 Task: Add Inesscents Salvation Forest Bathing 40 Mg CBD Botanically Infused Bath Fizz to the cart.
Action: Mouse moved to (617, 247)
Screenshot: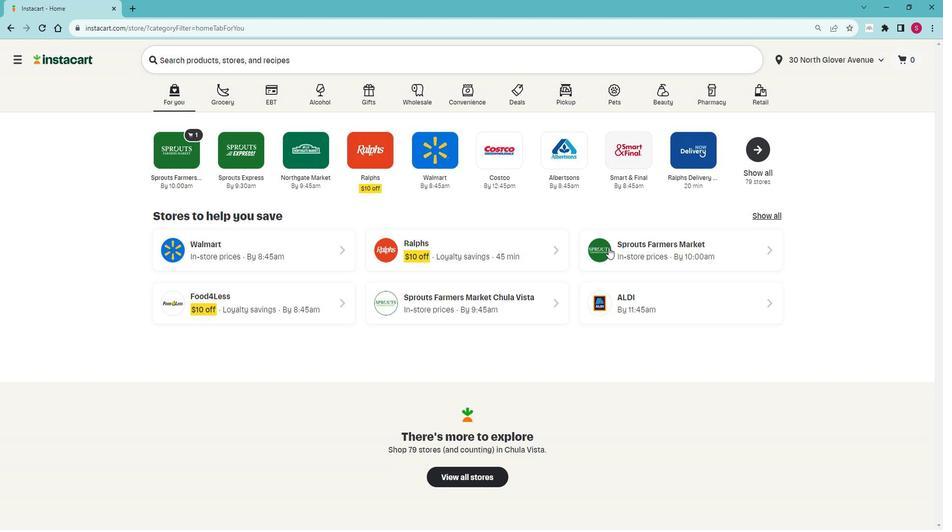 
Action: Mouse pressed left at (617, 247)
Screenshot: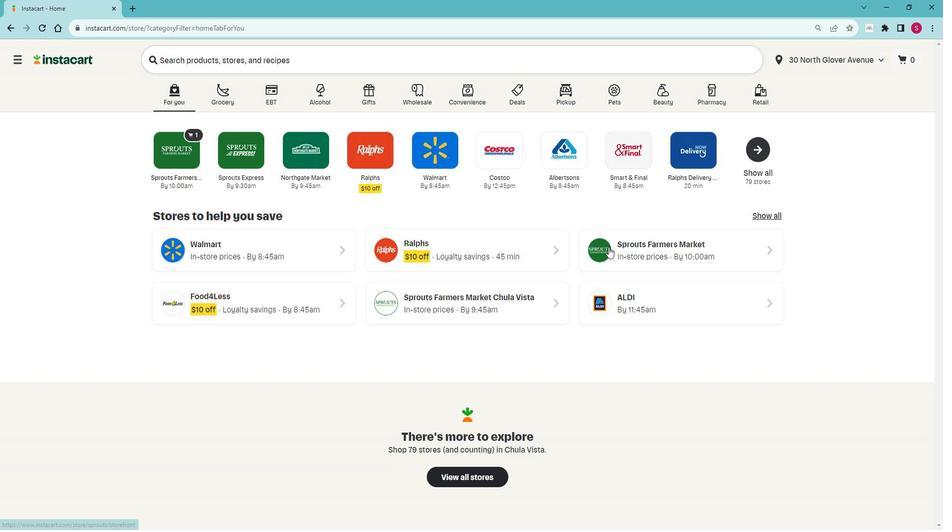 
Action: Mouse moved to (88, 390)
Screenshot: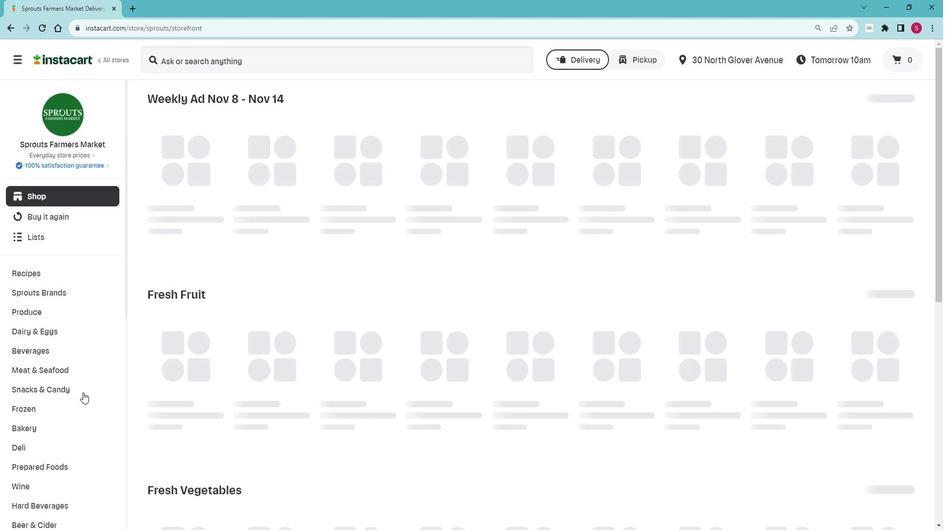 
Action: Mouse scrolled (88, 390) with delta (0, 0)
Screenshot: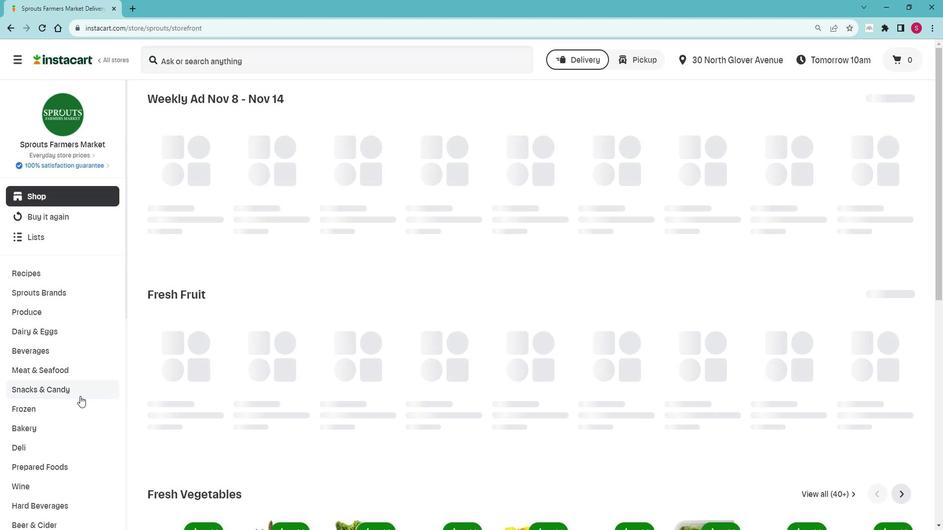 
Action: Mouse scrolled (88, 390) with delta (0, 0)
Screenshot: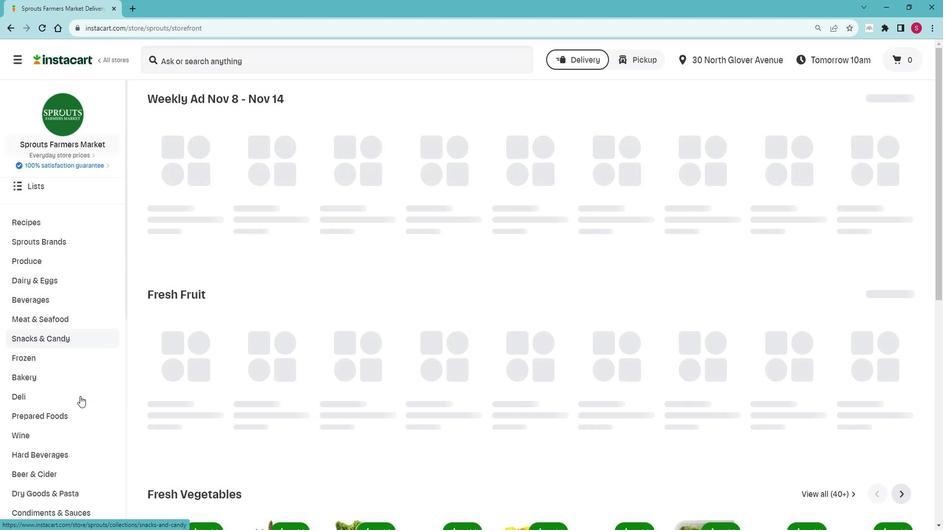 
Action: Mouse scrolled (88, 390) with delta (0, 0)
Screenshot: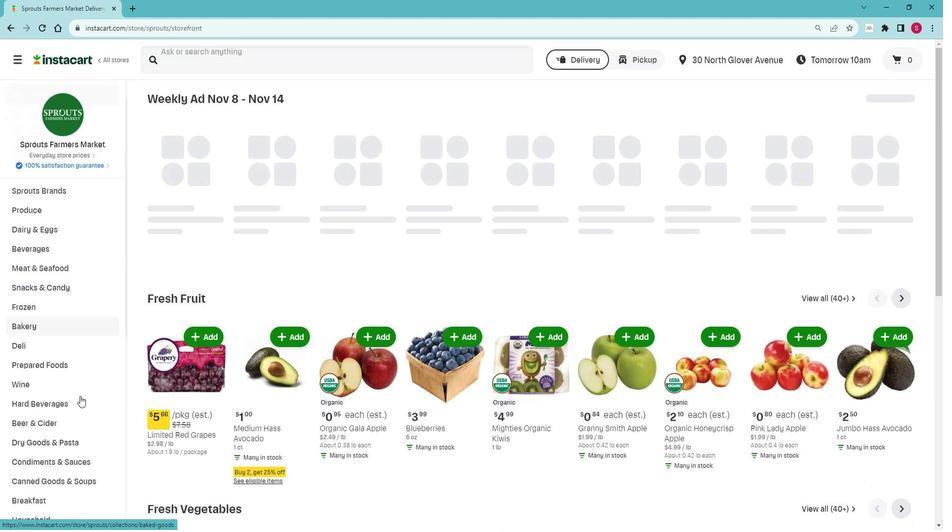 
Action: Mouse scrolled (88, 390) with delta (0, 0)
Screenshot: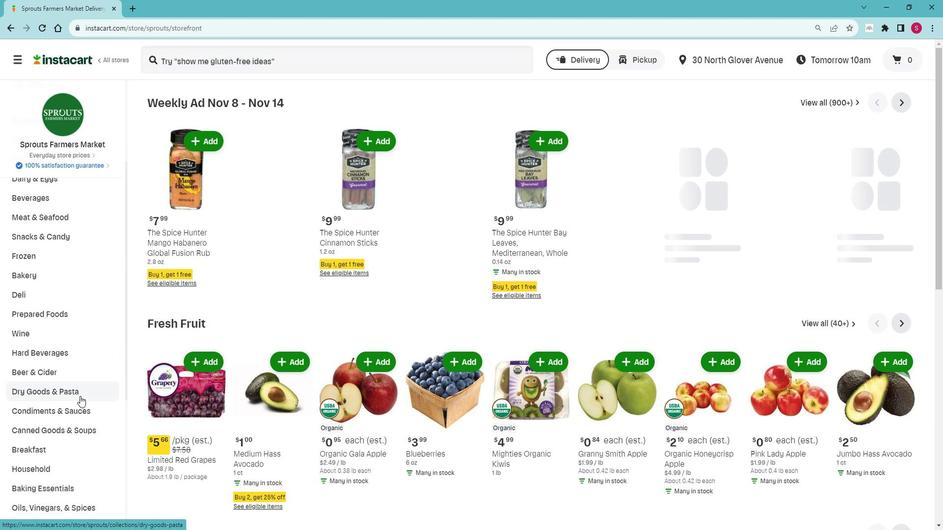 
Action: Mouse scrolled (88, 390) with delta (0, 0)
Screenshot: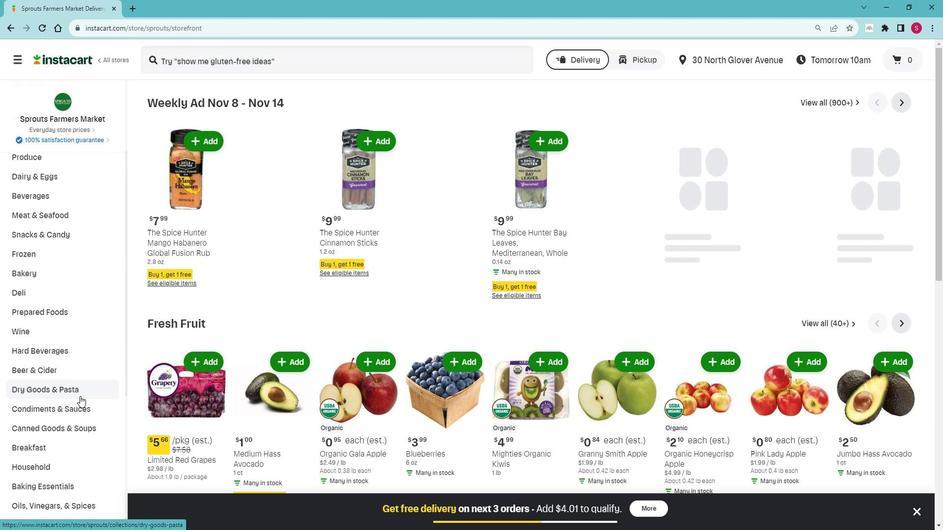 
Action: Mouse scrolled (88, 390) with delta (0, 0)
Screenshot: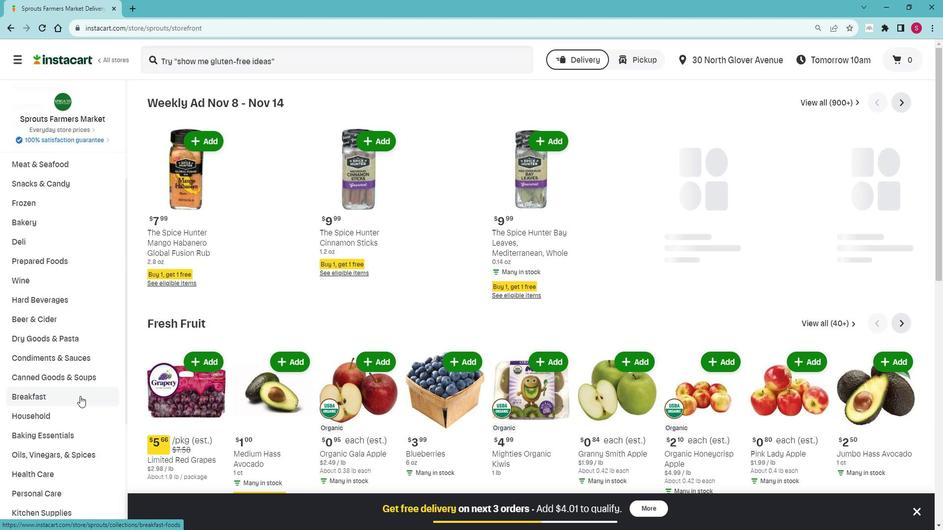 
Action: Mouse scrolled (88, 390) with delta (0, 0)
Screenshot: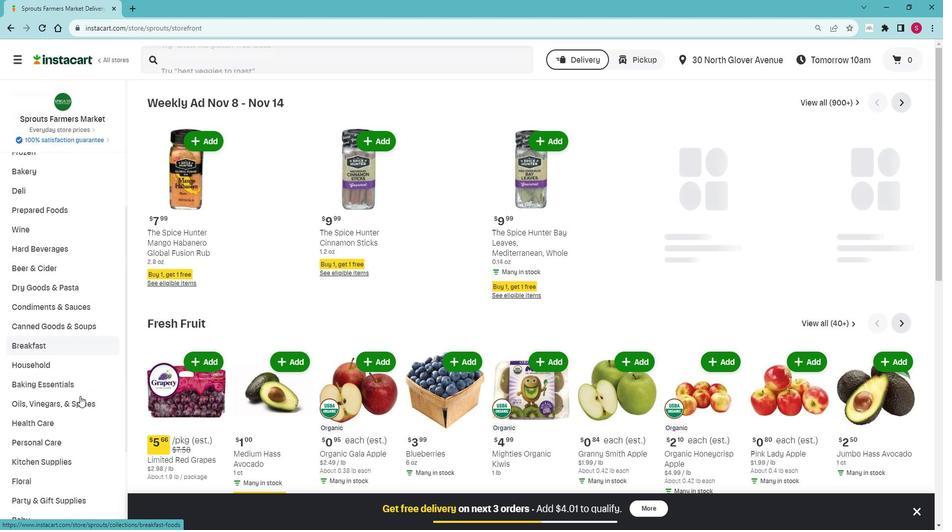 
Action: Mouse moved to (79, 383)
Screenshot: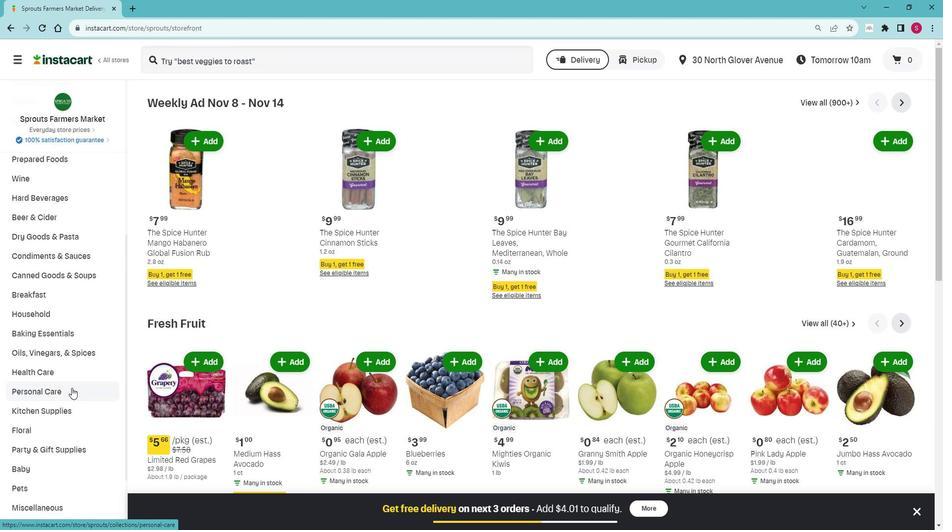 
Action: Mouse pressed left at (79, 383)
Screenshot: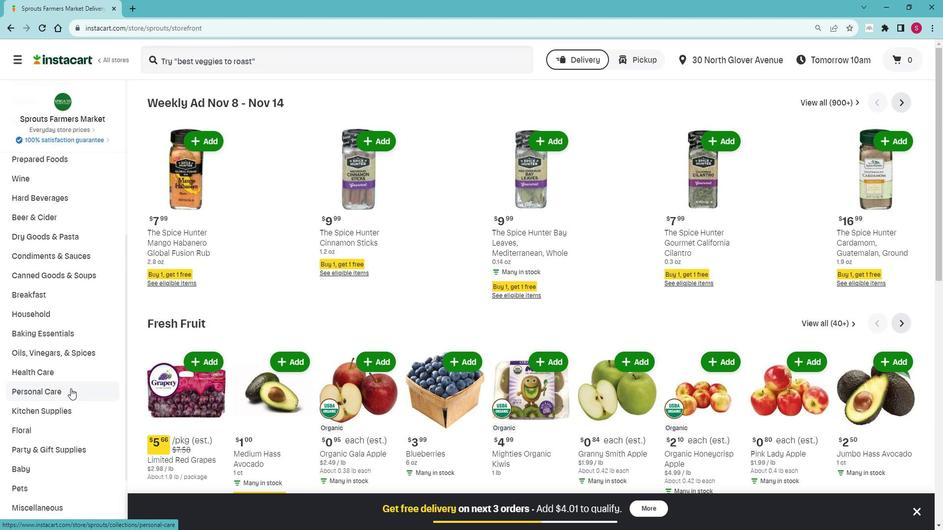 
Action: Mouse moved to (56, 410)
Screenshot: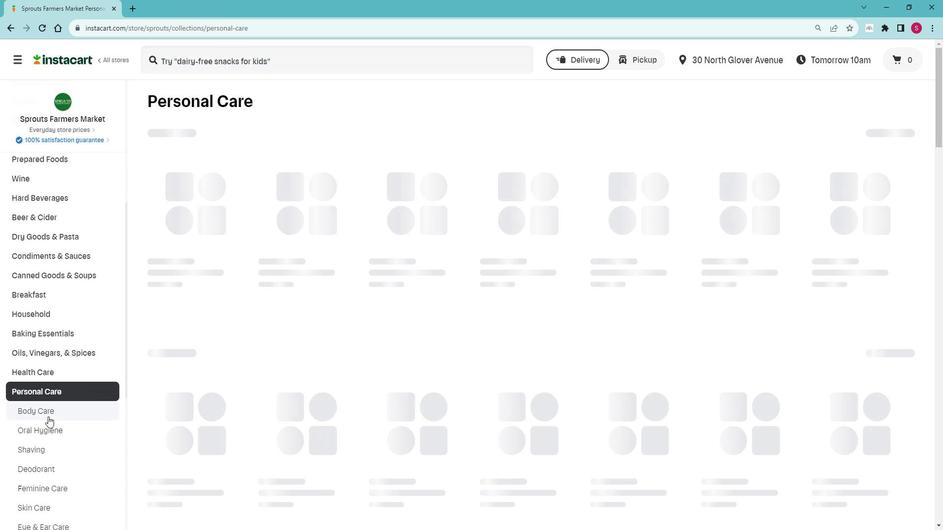 
Action: Mouse pressed left at (56, 410)
Screenshot: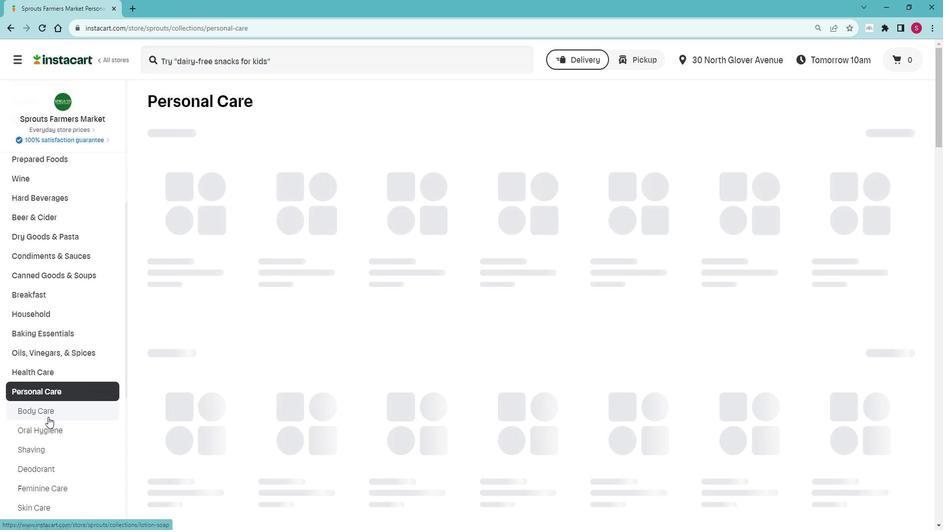 
Action: Mouse moved to (391, 146)
Screenshot: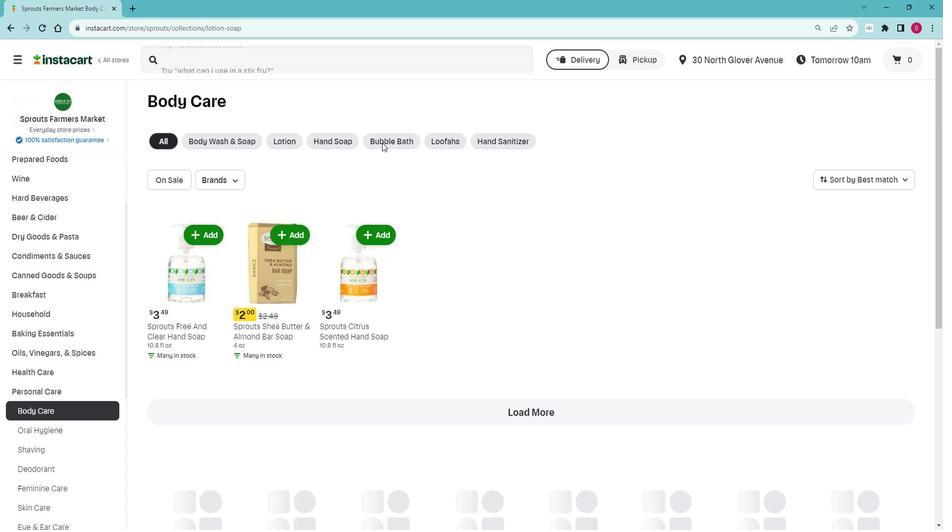 
Action: Mouse pressed left at (391, 146)
Screenshot: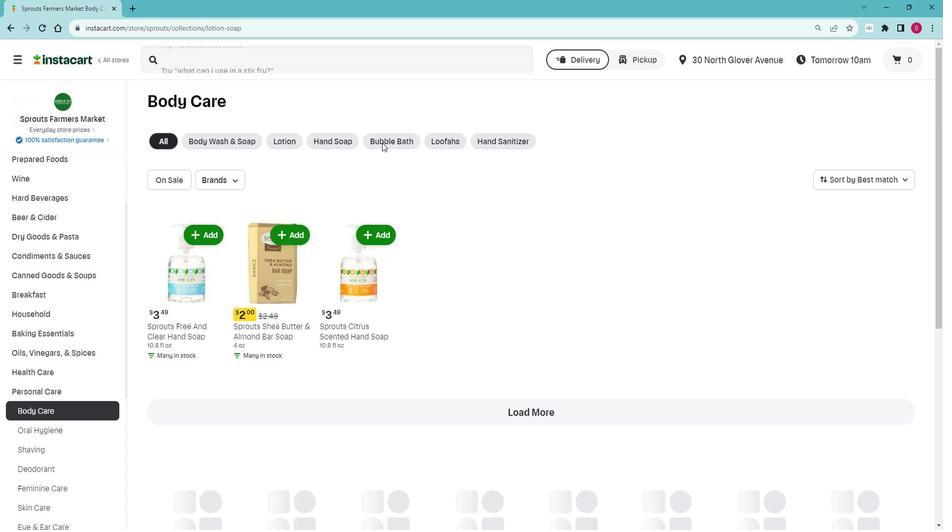 
Action: Mouse moved to (409, 141)
Screenshot: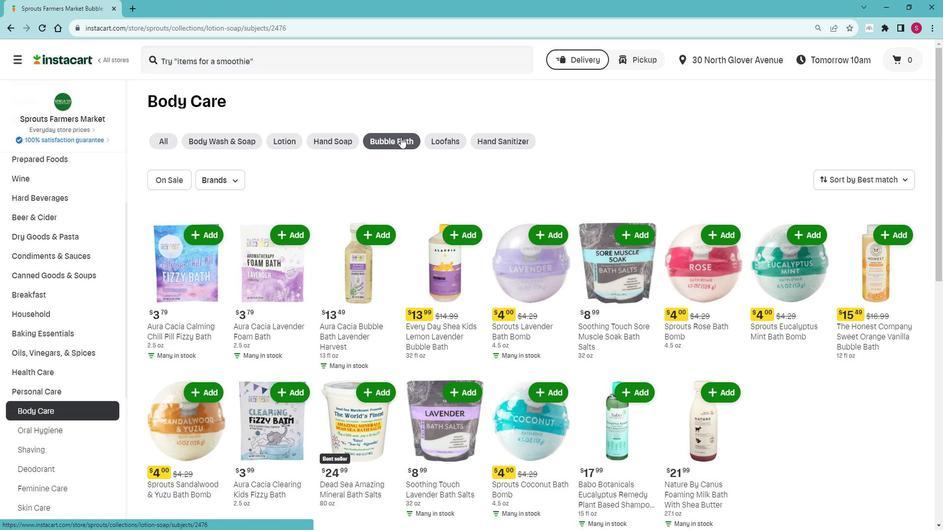 
Action: Mouse pressed left at (409, 141)
Screenshot: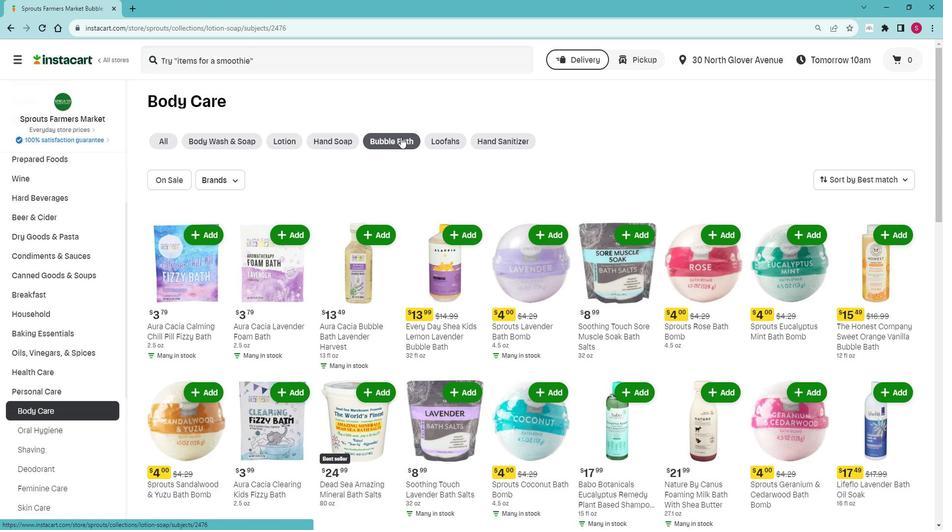 
Action: Mouse moved to (305, 68)
Screenshot: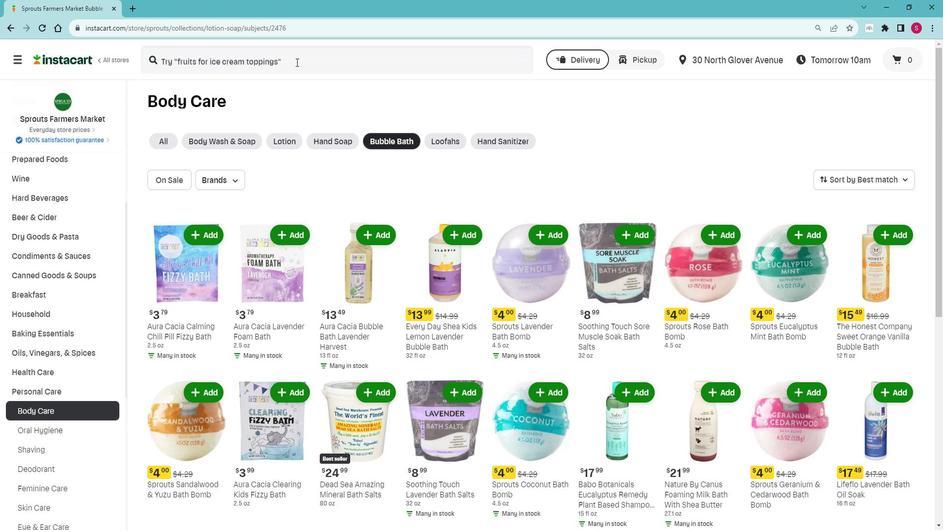 
Action: Mouse pressed left at (305, 68)
Screenshot: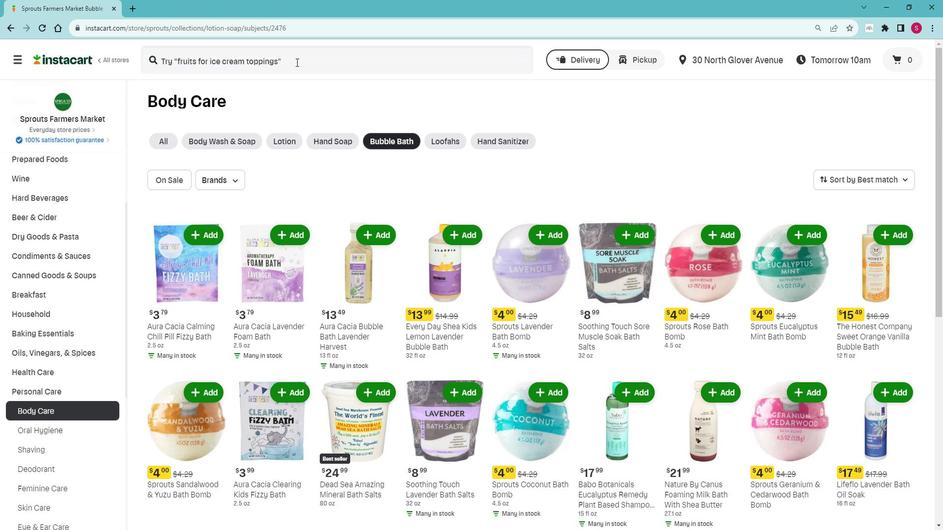 
Action: Mouse moved to (301, 66)
Screenshot: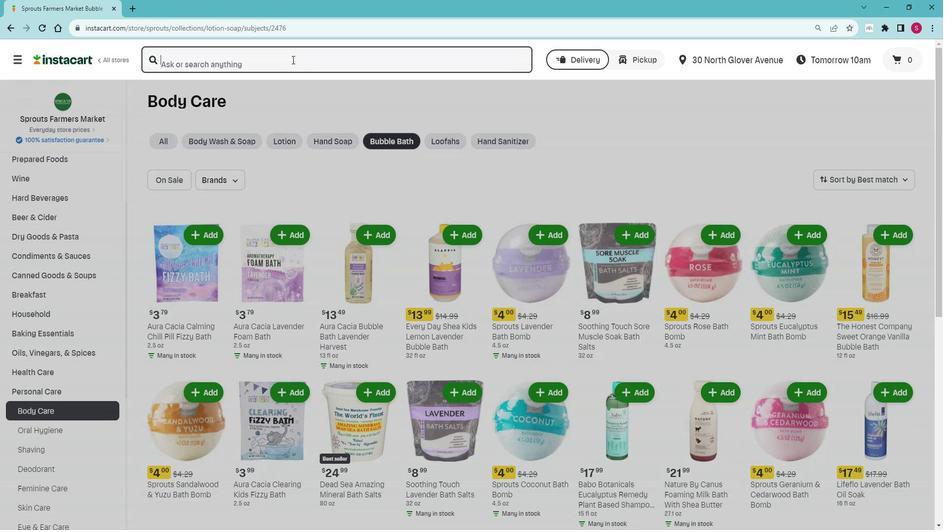 
Action: Key pressed <Key.shift><Key.shift><Key.shift>Inessceny<Key.backspace>ts<Key.space><Key.shift>Salvar<Key.backspace>tion<Key.space><Key.shift>Forest<Key.space><Key.shift>Bathing<Key.space>40<Key.space><Key.shift>Mg<Key.space><Key.shift>CBD<Key.space><Key.shift>Botanically<Key.space><Key.shift>Infused<Key.space><Key.shift>Bath<Key.space><Key.shift>Fizz<Key.enter>
Screenshot: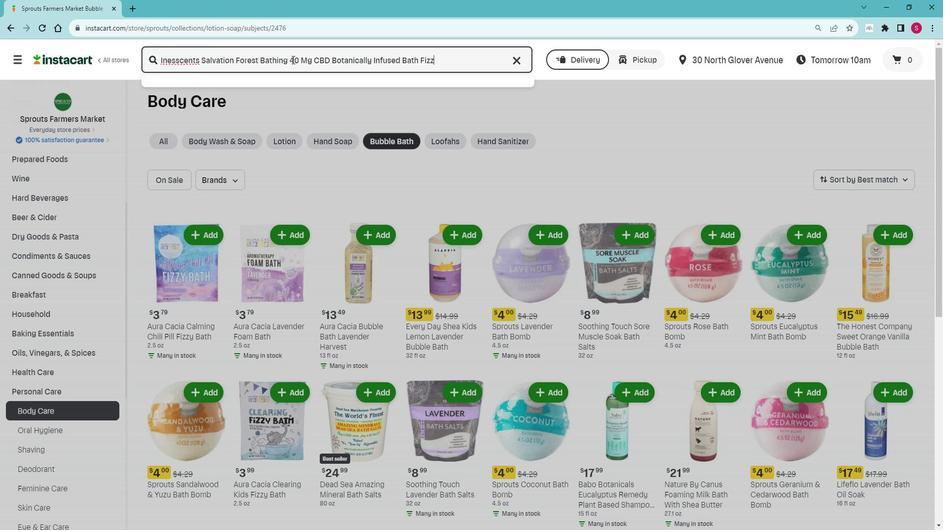 
Action: Mouse moved to (445, 129)
Screenshot: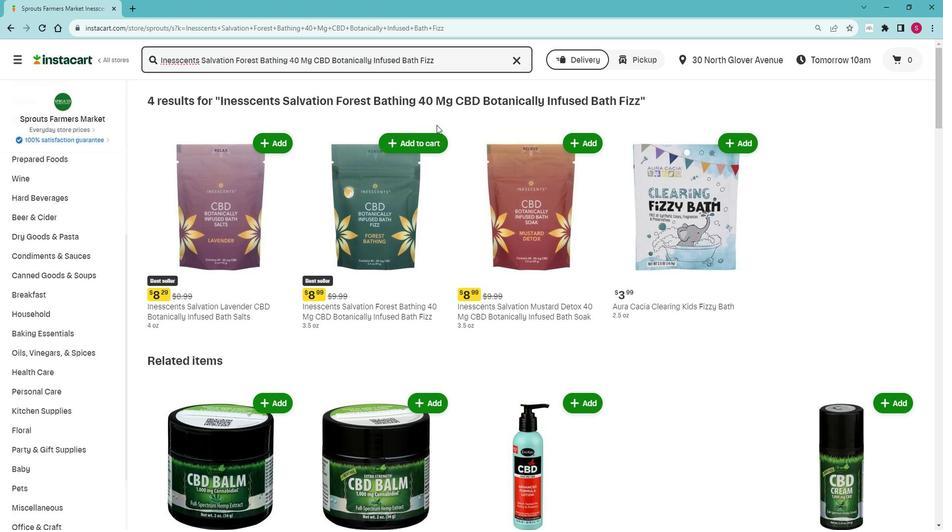 
Action: Mouse pressed left at (445, 129)
Screenshot: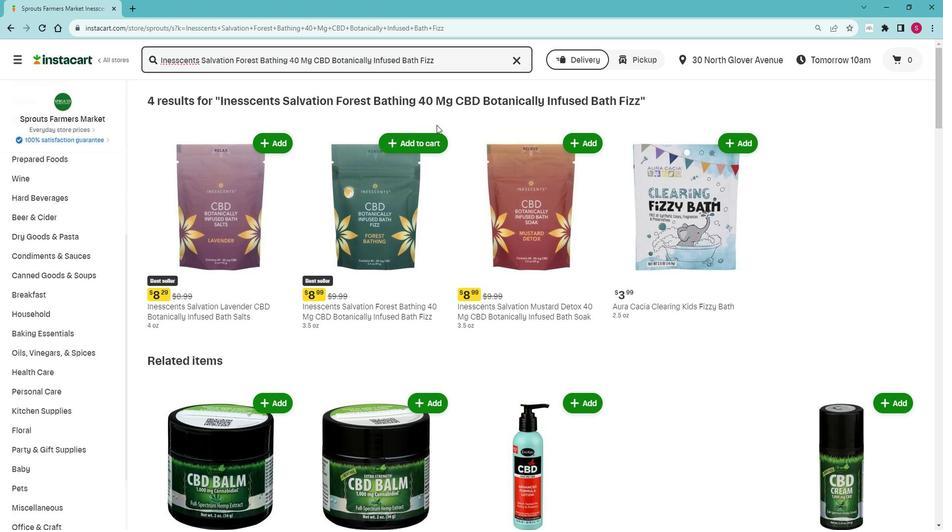 
Action: Mouse moved to (440, 140)
Screenshot: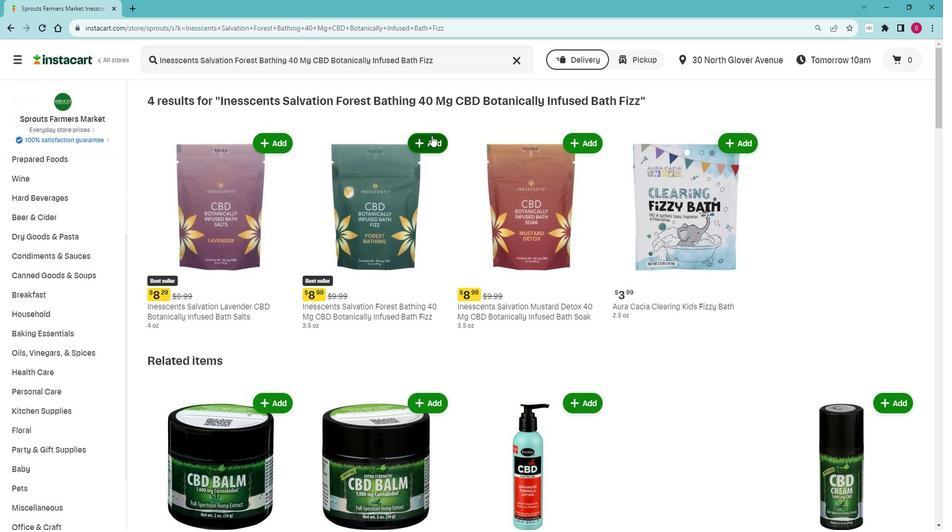 
Action: Mouse pressed left at (440, 140)
Screenshot: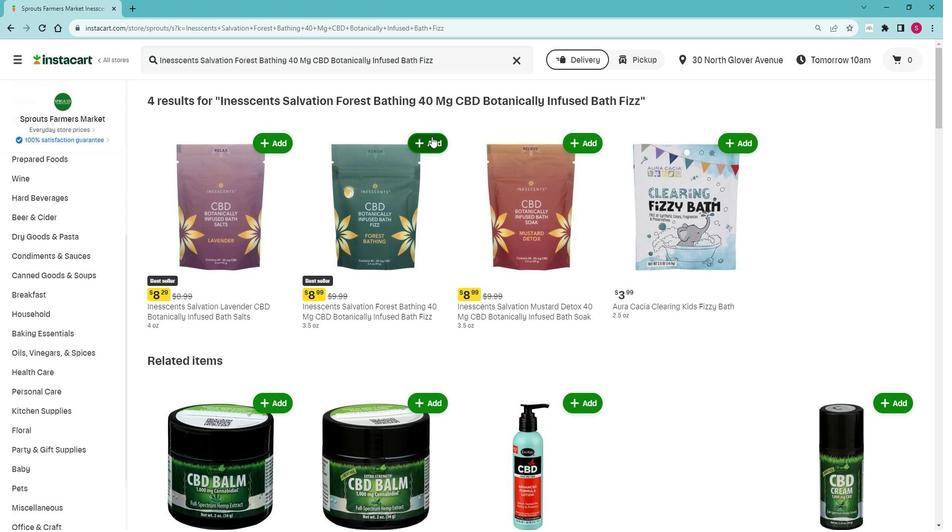 
Action: Mouse moved to (450, 141)
Screenshot: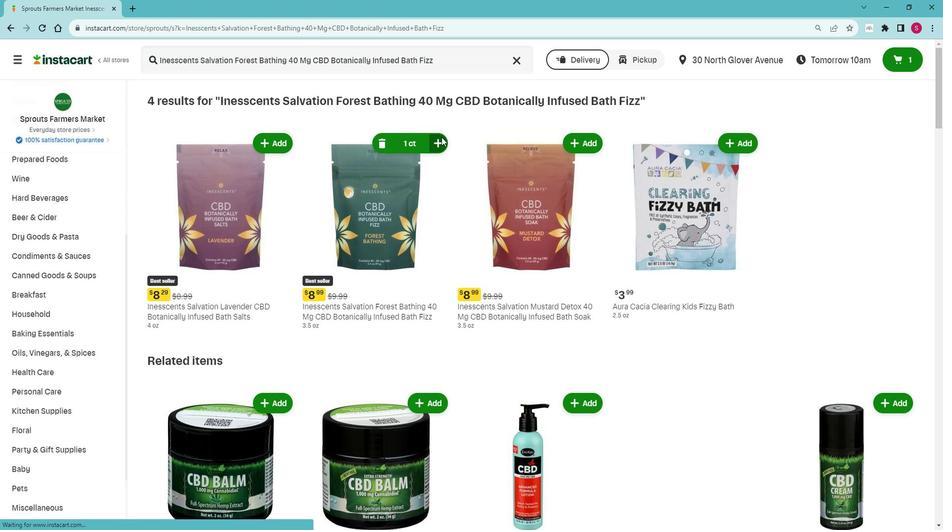 
